 Task: Access a repository's "Insights" for contributor statistics.
Action: Mouse moved to (1122, 65)
Screenshot: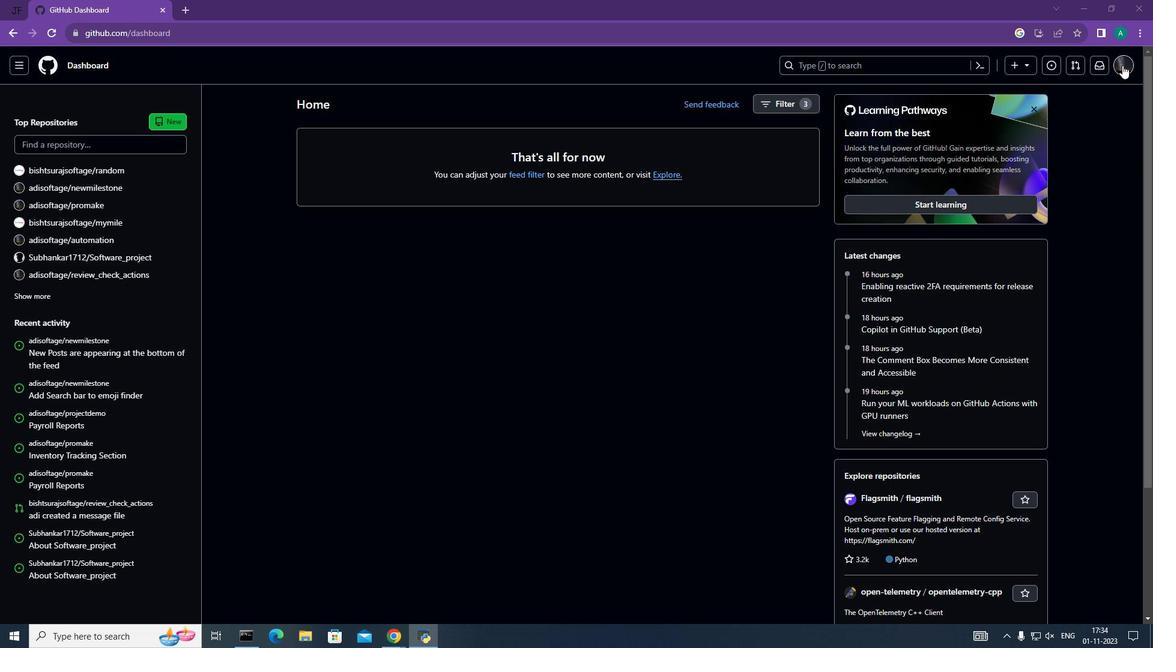 
Action: Mouse pressed left at (1122, 65)
Screenshot: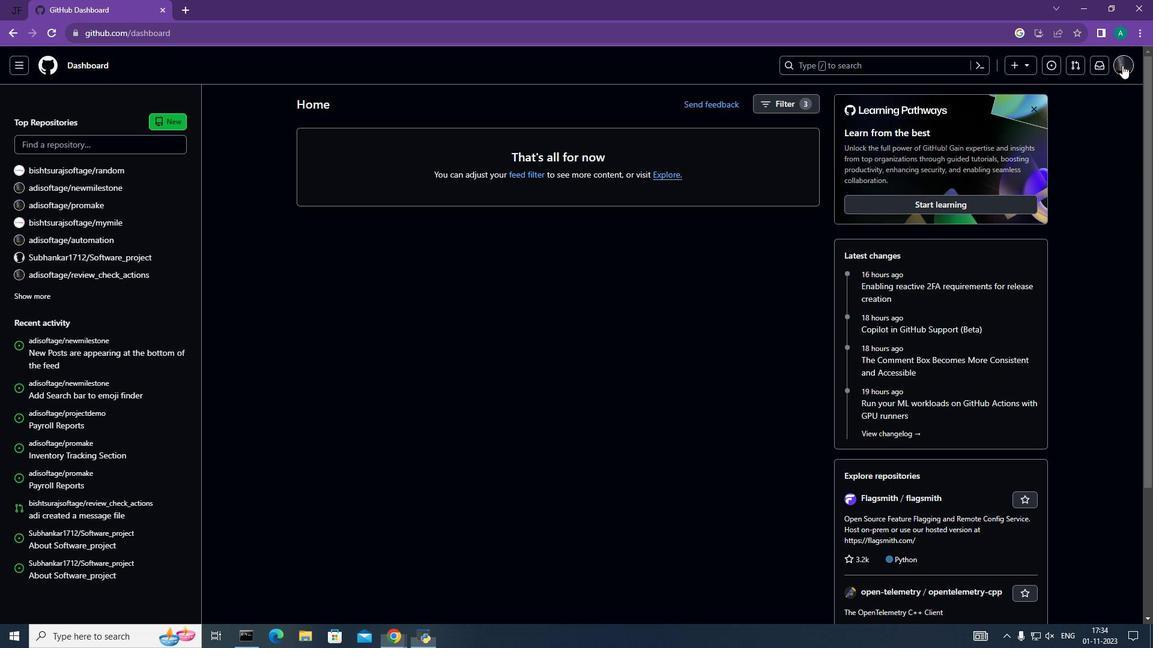 
Action: Mouse moved to (1019, 149)
Screenshot: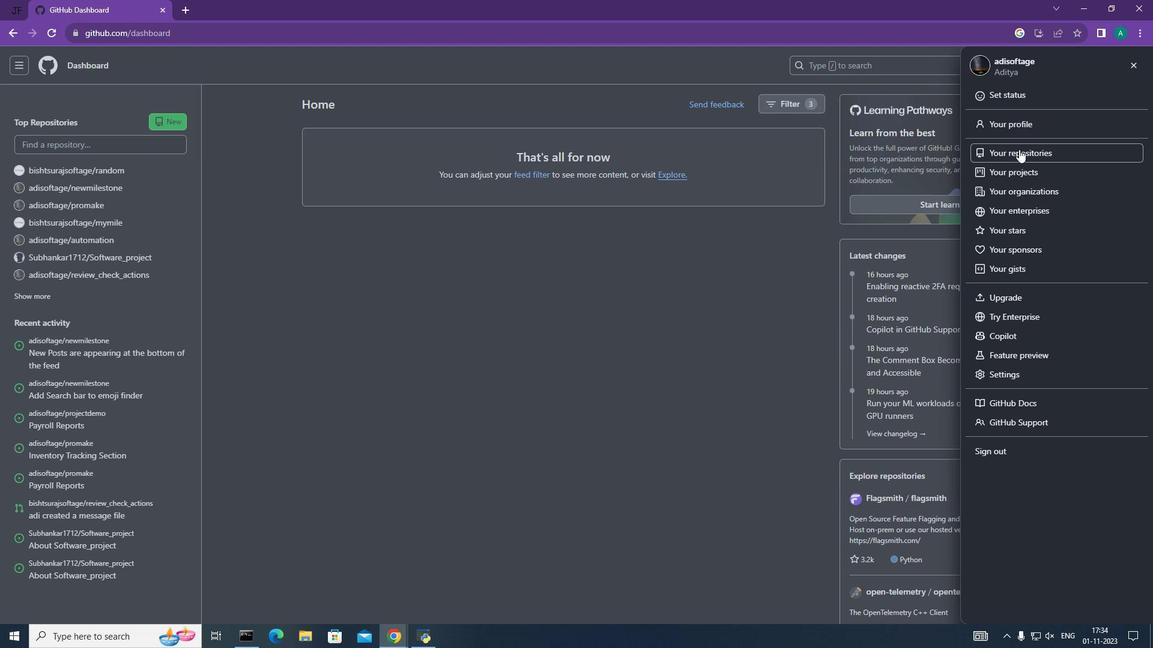 
Action: Mouse pressed left at (1019, 149)
Screenshot: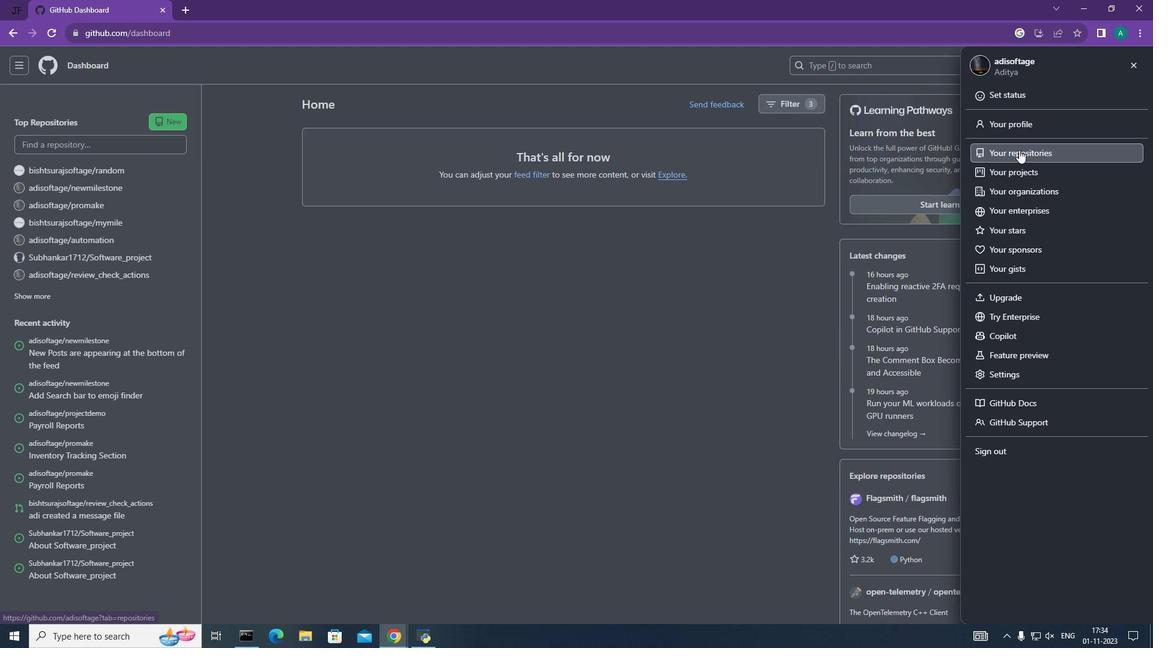 
Action: Mouse moved to (428, 317)
Screenshot: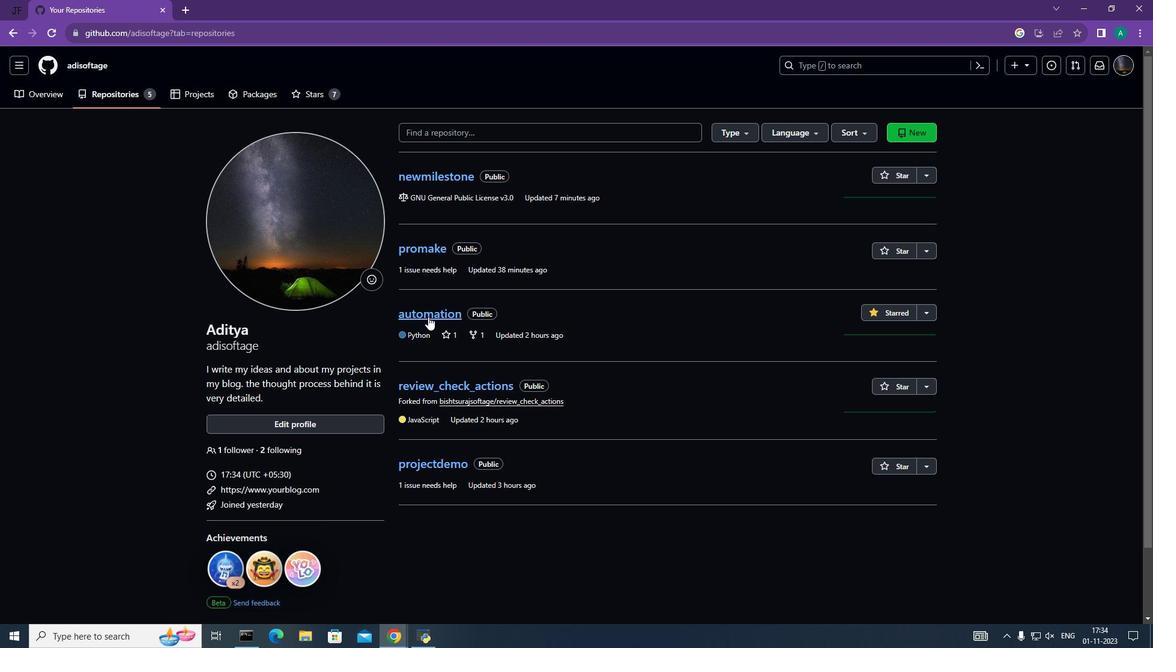 
Action: Mouse pressed left at (428, 317)
Screenshot: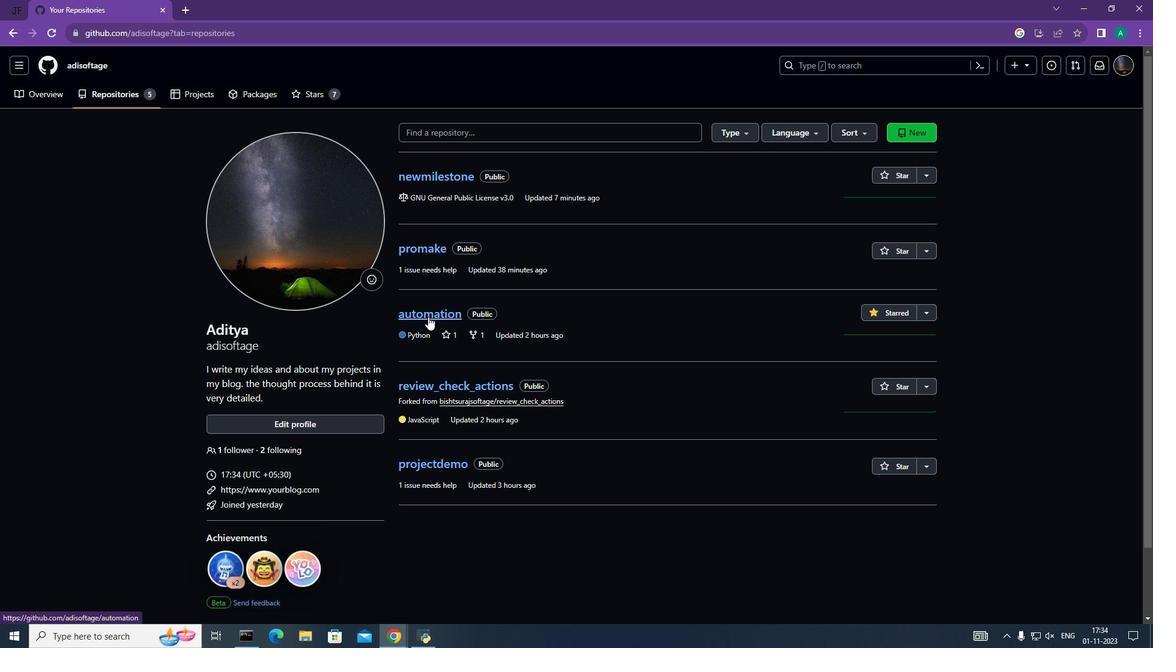 
Action: Mouse moved to (438, 96)
Screenshot: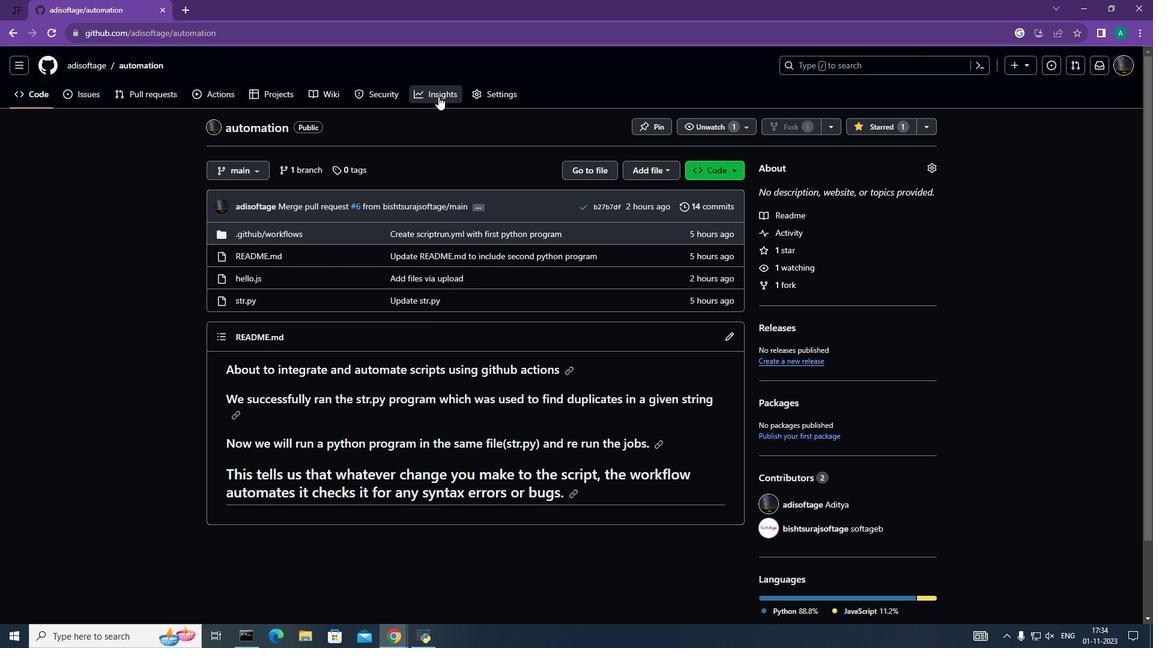 
Action: Mouse pressed left at (438, 96)
Screenshot: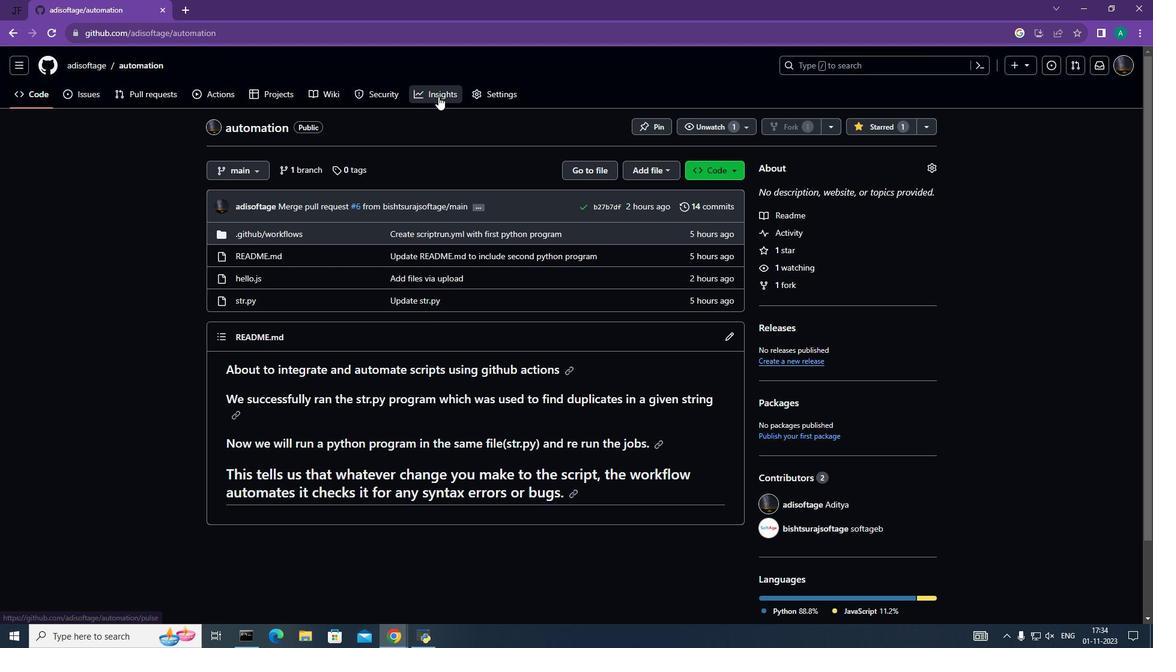 
Action: Mouse moved to (262, 155)
Screenshot: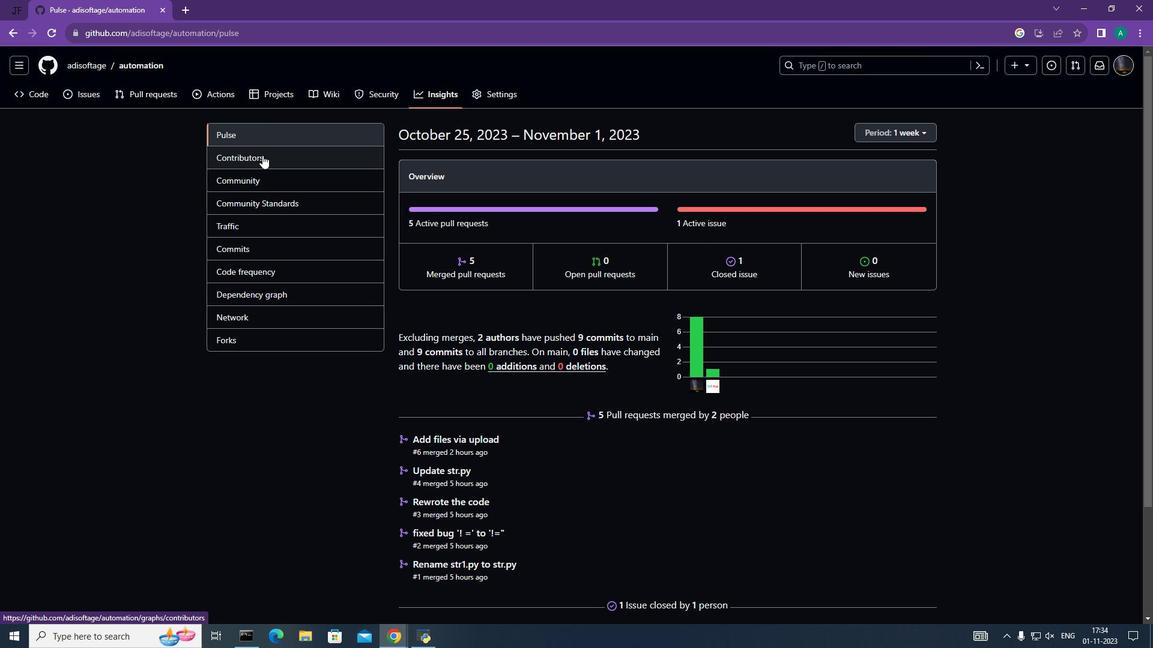 
Action: Mouse pressed left at (262, 155)
Screenshot: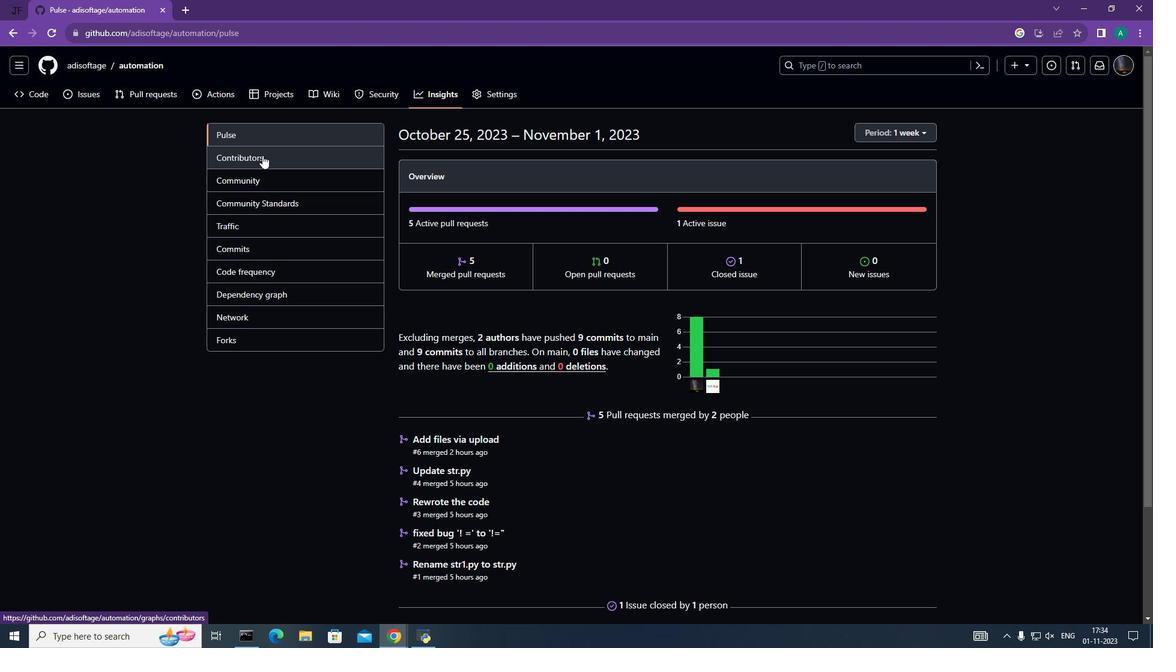 
Action: Mouse moved to (570, 311)
Screenshot: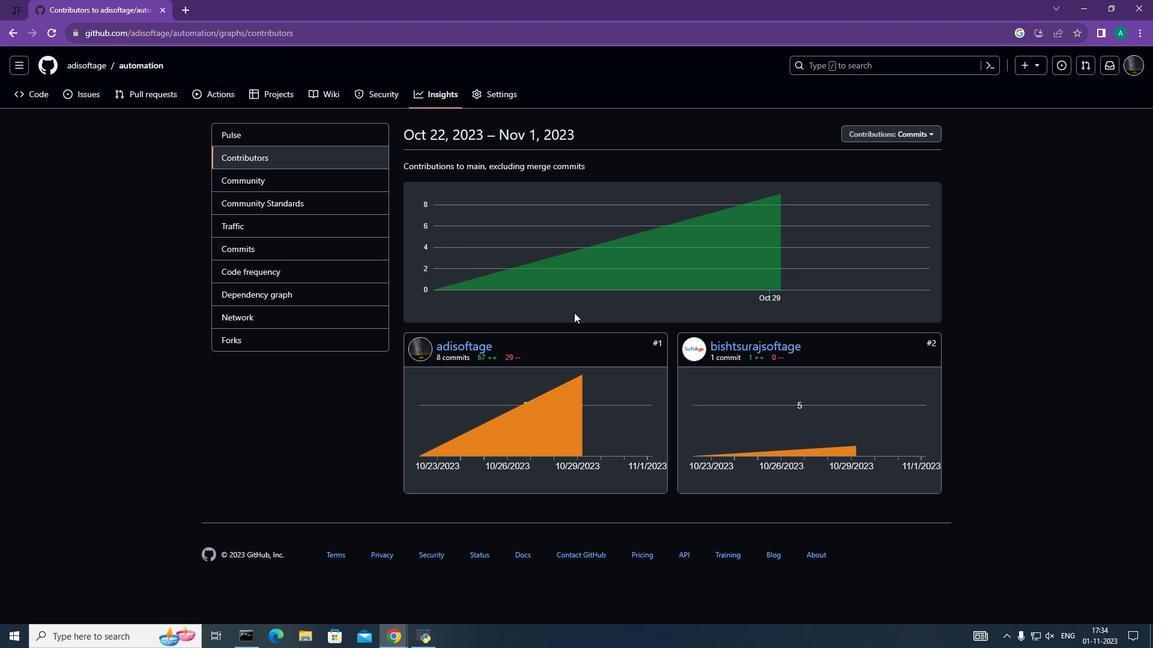
Action: Mouse scrolled (570, 310) with delta (0, 0)
Screenshot: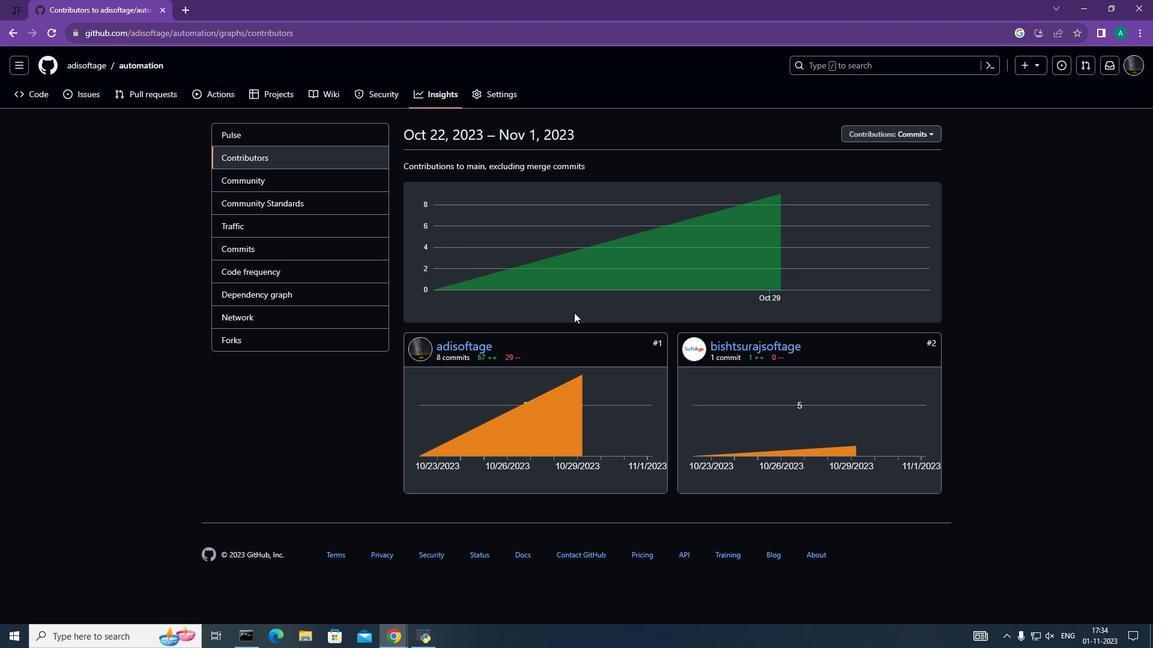 
Action: Mouse moved to (574, 312)
Screenshot: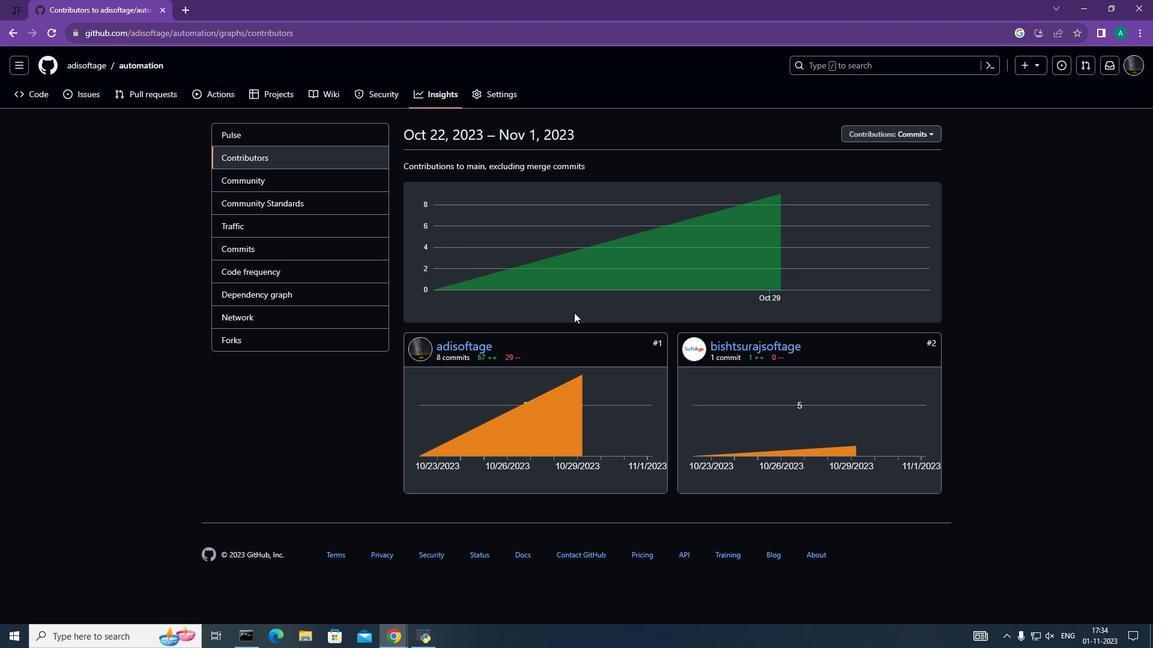 
Action: Mouse scrolled (574, 312) with delta (0, 0)
Screenshot: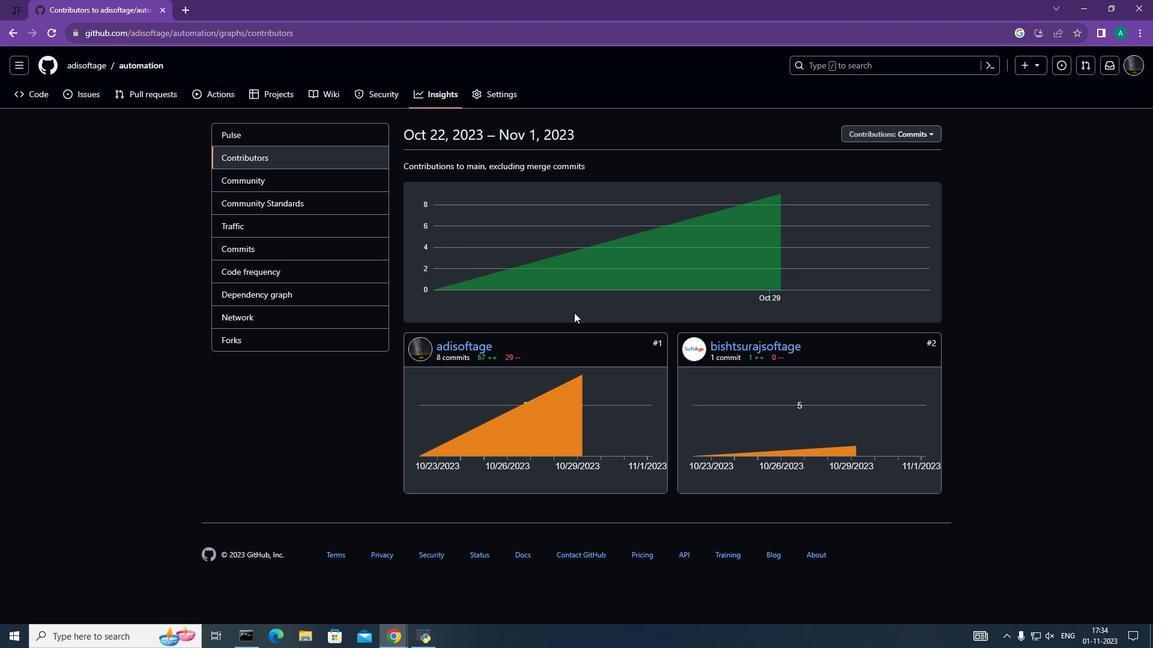 
Action: Mouse scrolled (574, 313) with delta (0, 0)
Screenshot: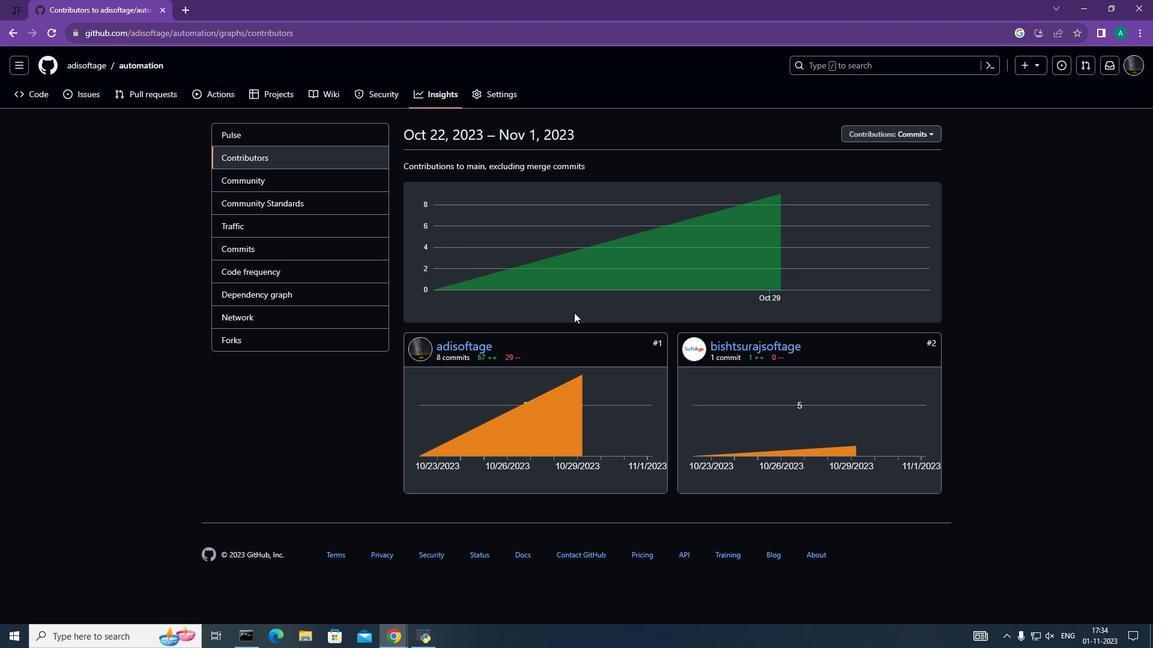 
Action: Mouse scrolled (574, 313) with delta (0, 0)
Screenshot: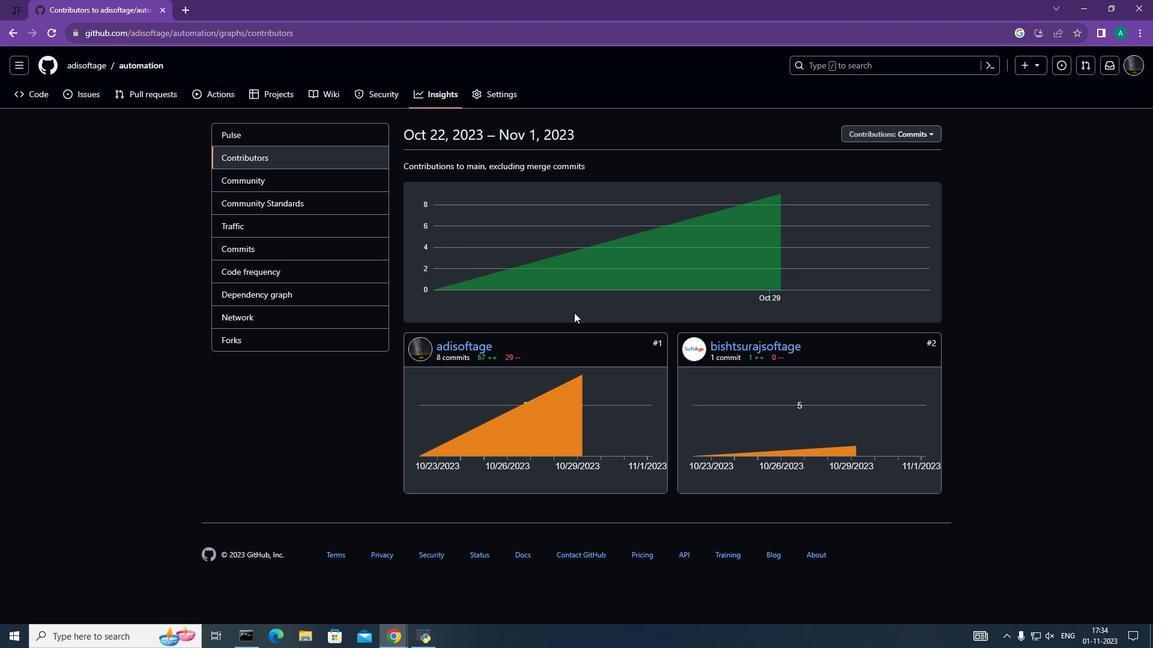 
Action: Mouse moved to (205, 269)
Screenshot: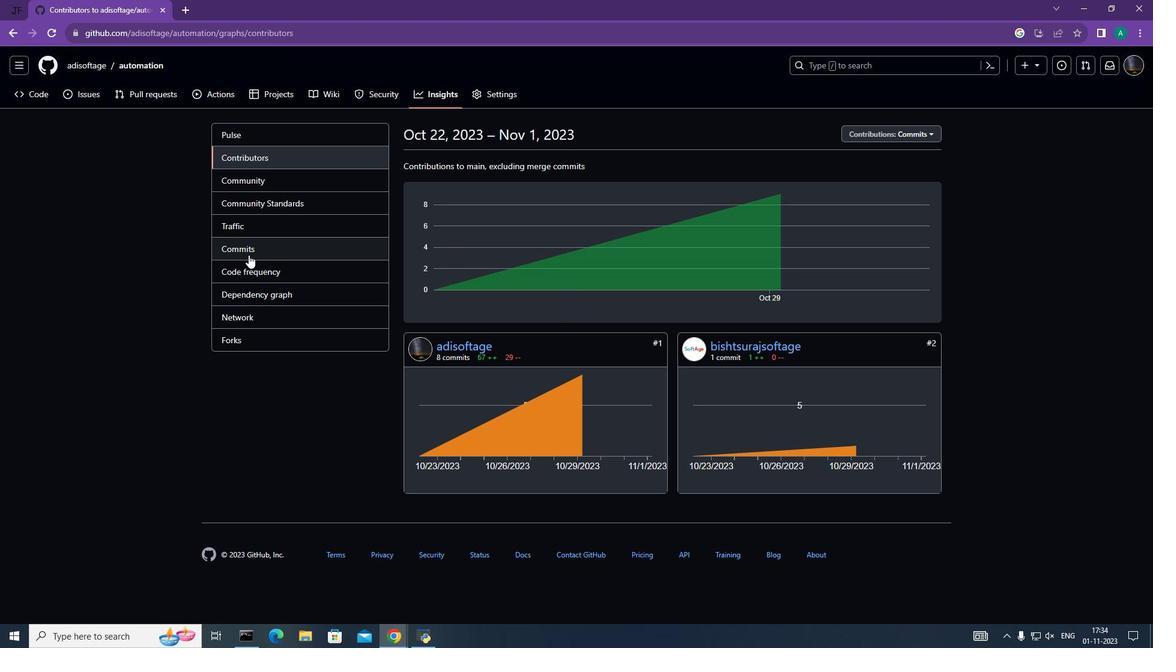 
